 Task: Toggle the focus editor on the break option in the debug.
Action: Mouse moved to (43, 462)
Screenshot: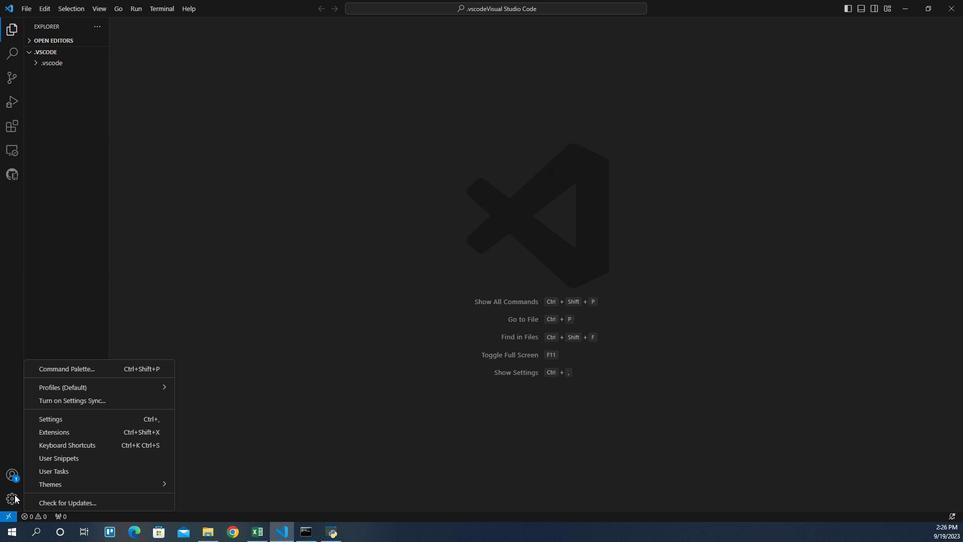 
Action: Mouse pressed left at (43, 462)
Screenshot: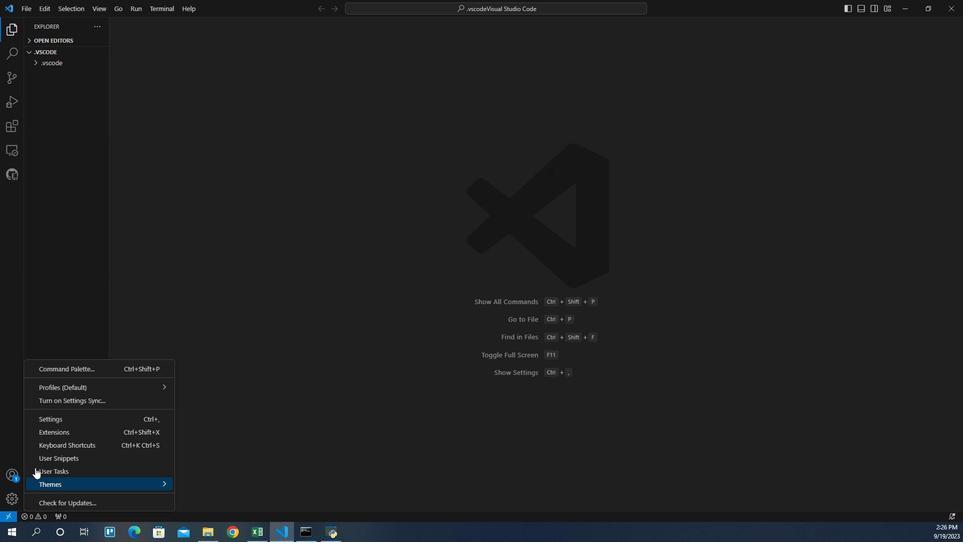 
Action: Mouse moved to (82, 392)
Screenshot: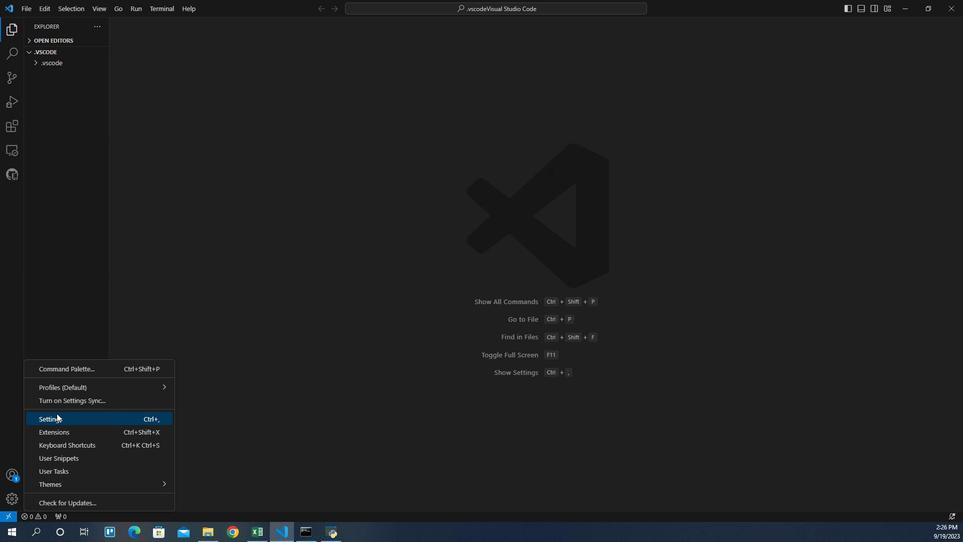
Action: Mouse pressed left at (82, 392)
Screenshot: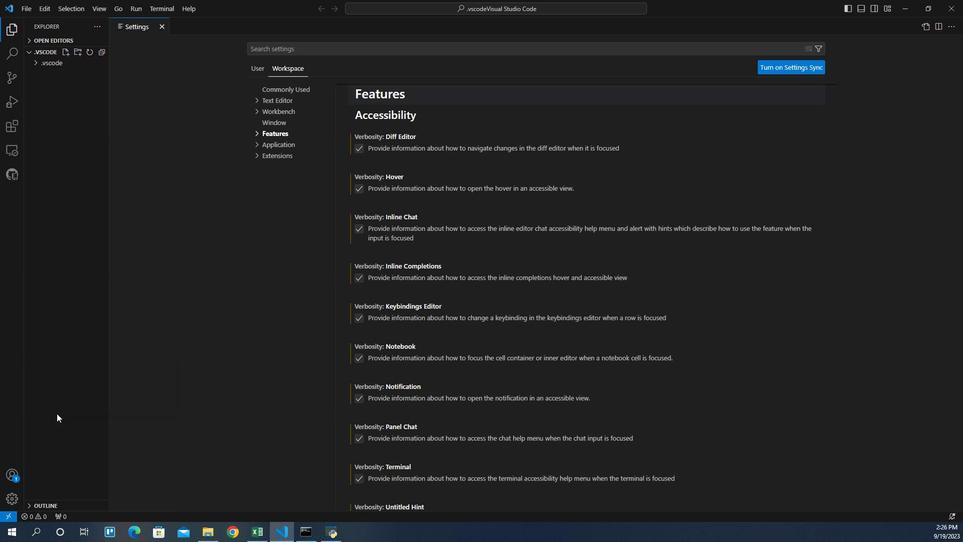 
Action: Mouse moved to (292, 95)
Screenshot: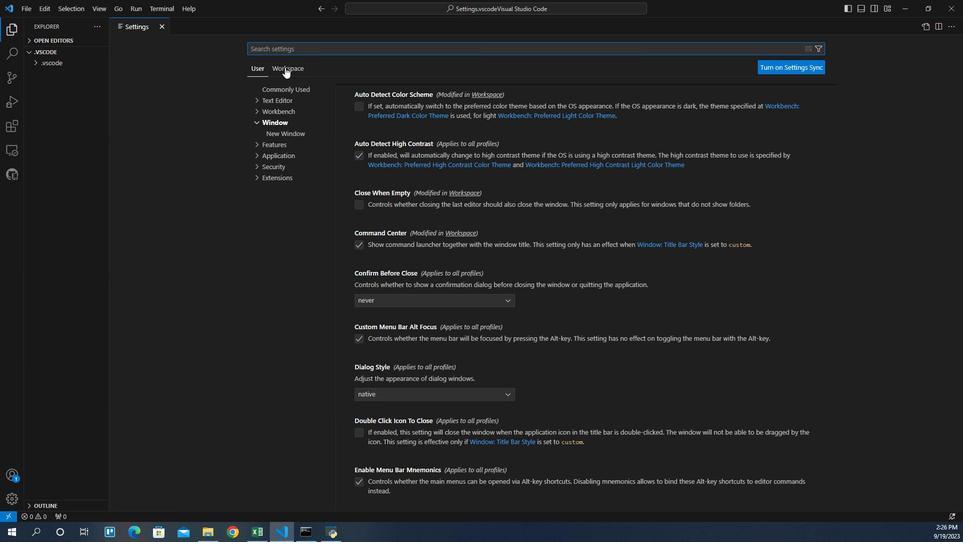 
Action: Mouse pressed left at (292, 95)
Screenshot: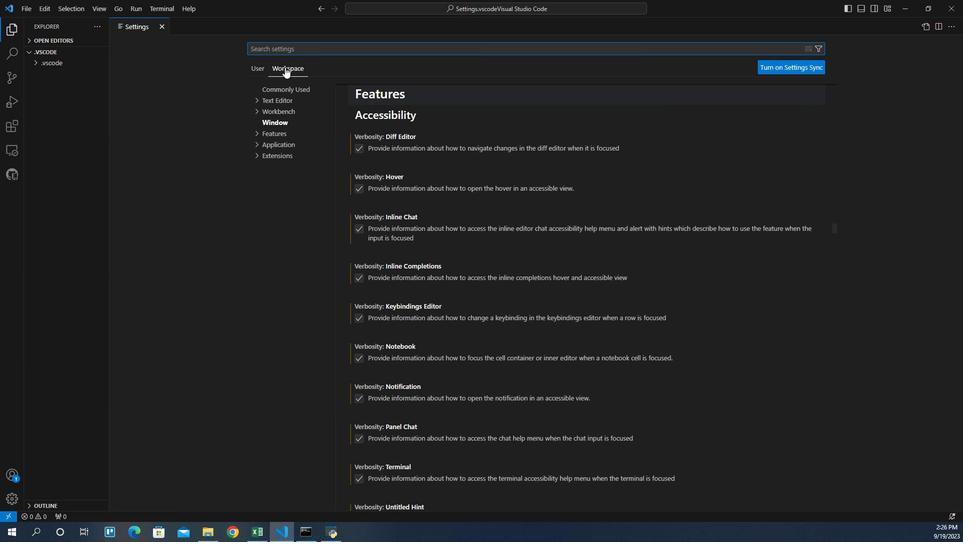 
Action: Mouse moved to (281, 150)
Screenshot: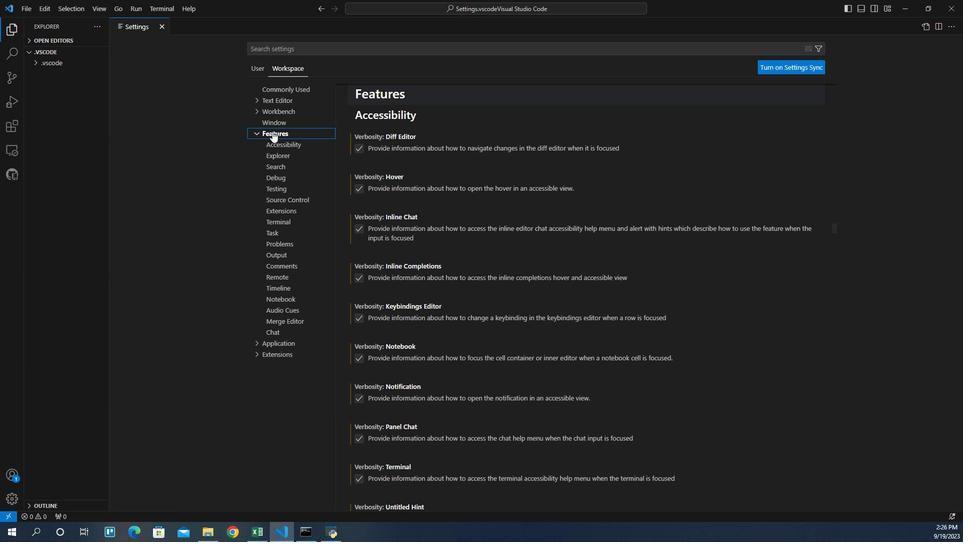 
Action: Mouse pressed left at (281, 150)
Screenshot: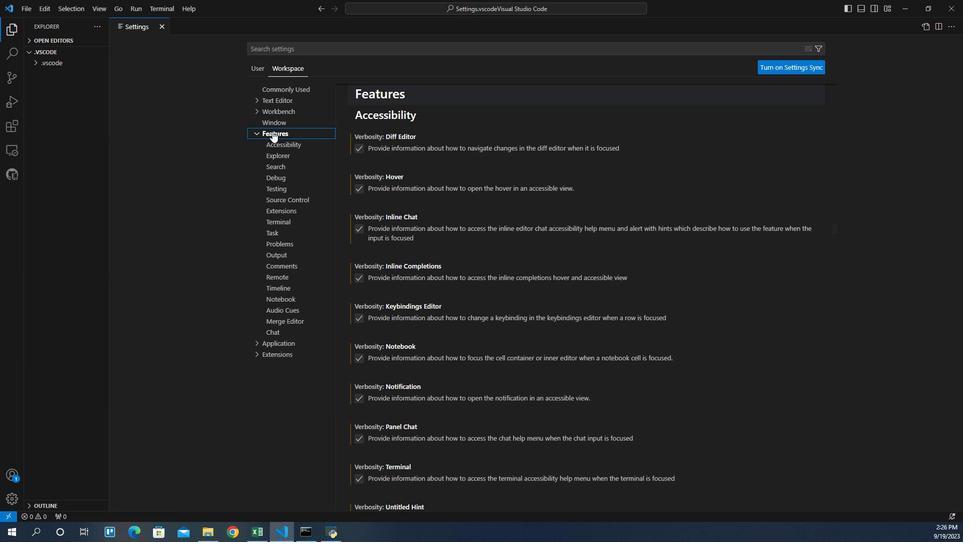 
Action: Mouse moved to (282, 186)
Screenshot: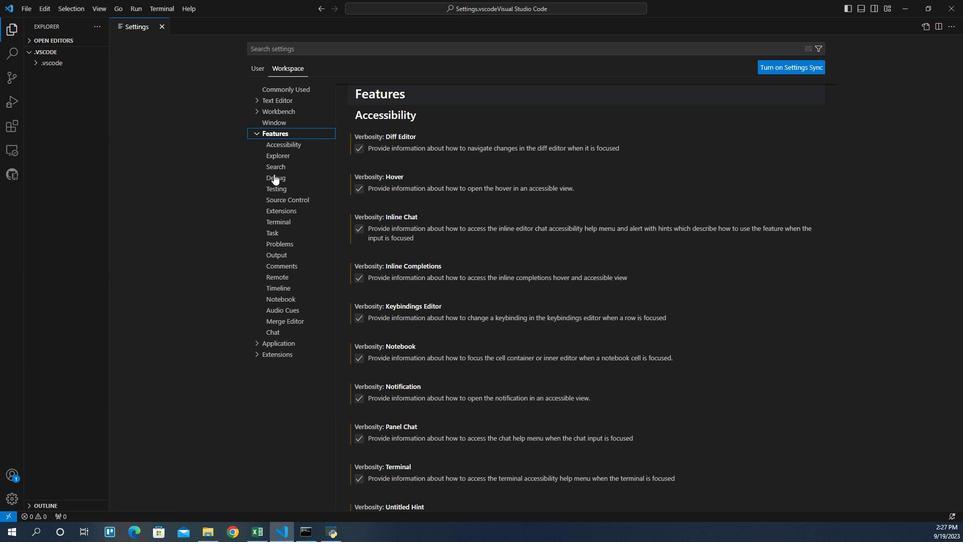
Action: Mouse pressed left at (282, 186)
Screenshot: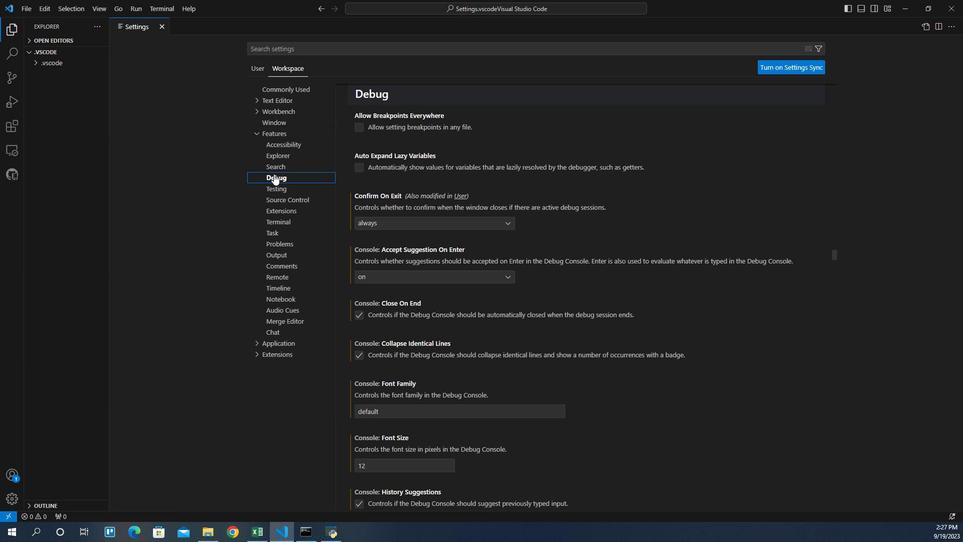 
Action: Mouse moved to (446, 382)
Screenshot: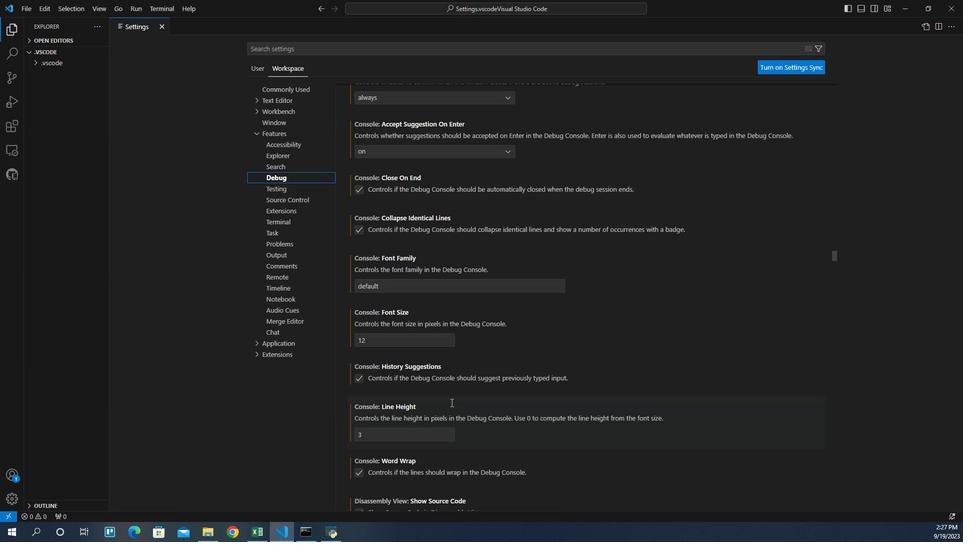 
Action: Mouse scrolled (446, 382) with delta (0, 0)
Screenshot: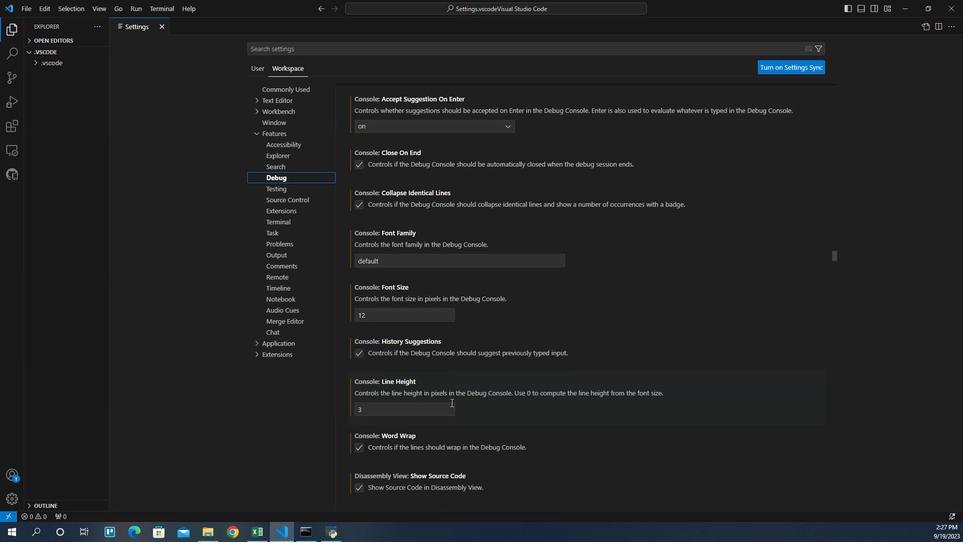 
Action: Mouse scrolled (446, 382) with delta (0, 0)
Screenshot: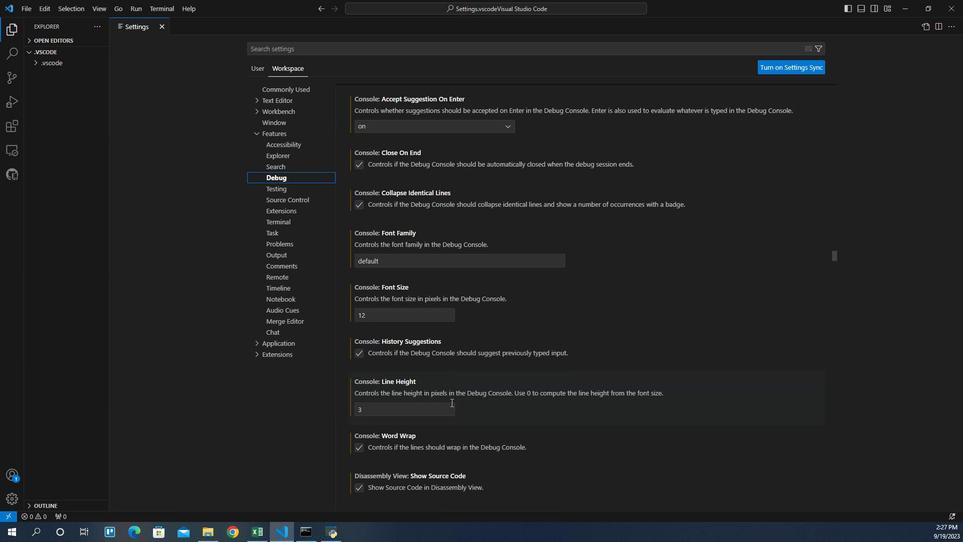 
Action: Mouse scrolled (446, 382) with delta (0, 0)
Screenshot: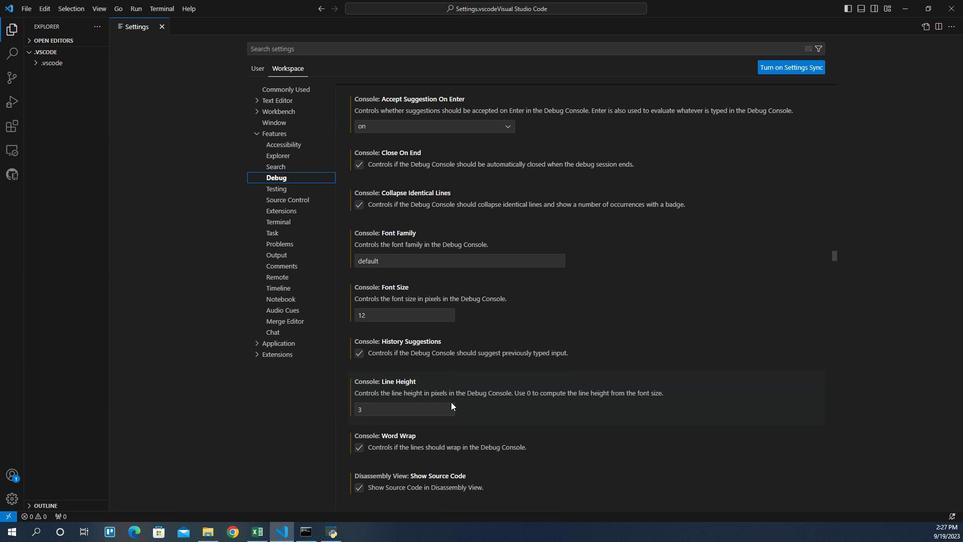 
Action: Mouse scrolled (446, 382) with delta (0, 0)
Screenshot: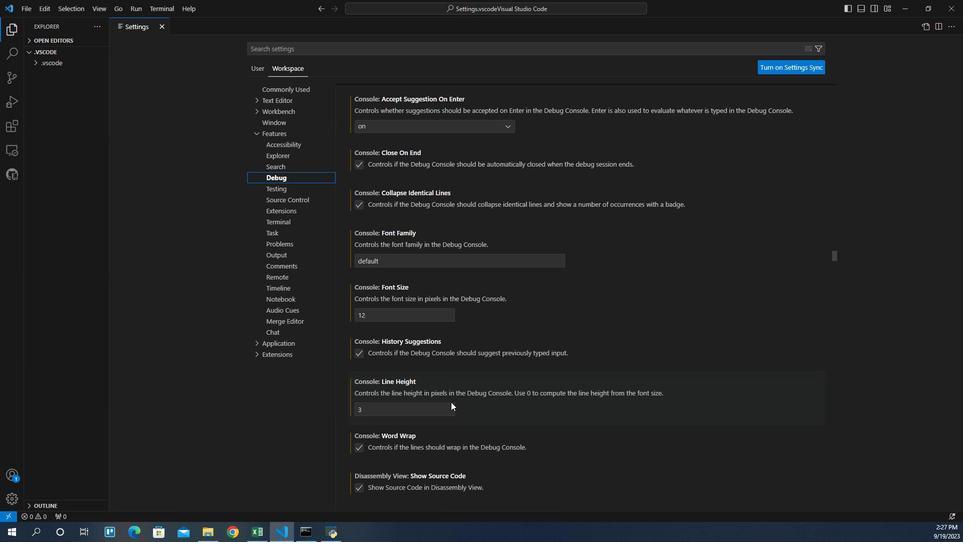 
Action: Mouse scrolled (446, 382) with delta (0, 0)
Screenshot: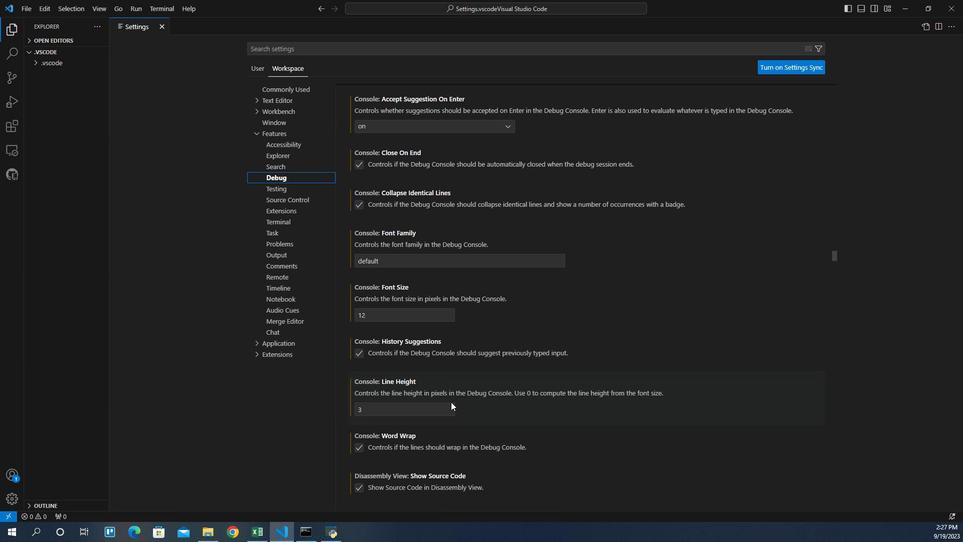 
Action: Mouse scrolled (446, 382) with delta (0, 0)
Screenshot: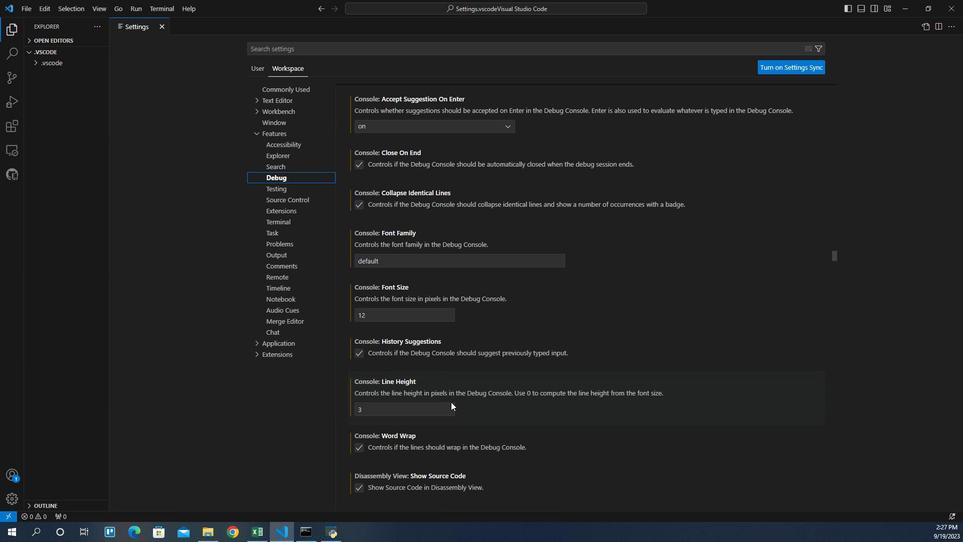 
Action: Mouse moved to (446, 382)
Screenshot: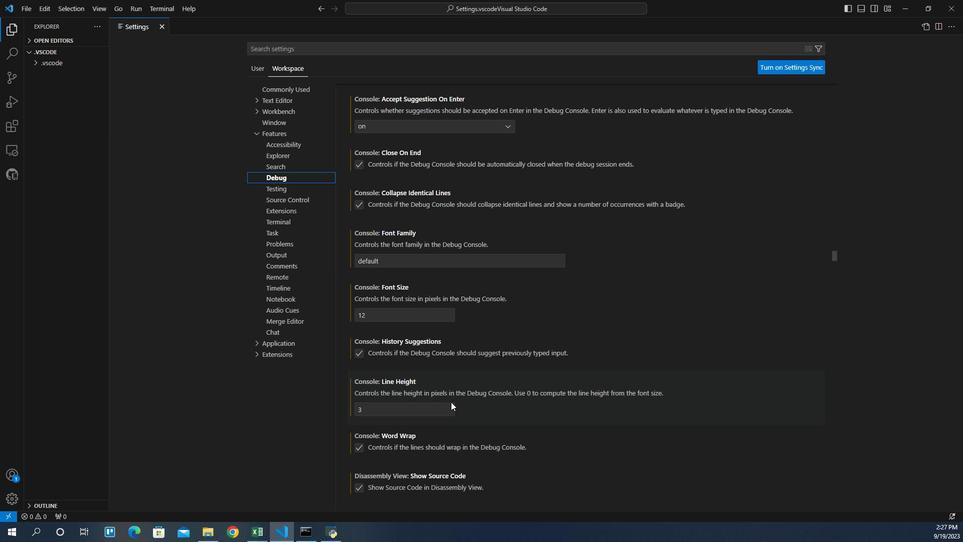 
Action: Mouse scrolled (446, 381) with delta (0, 0)
Screenshot: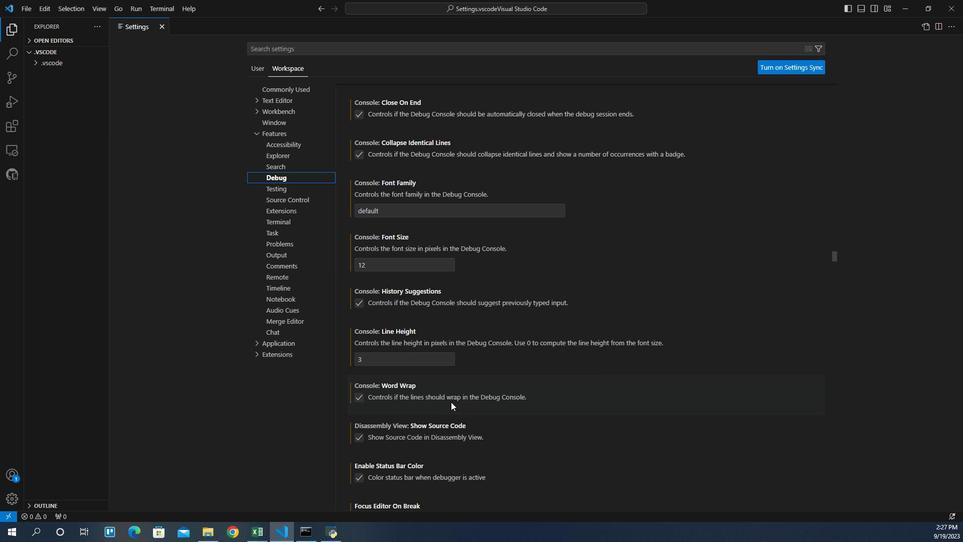 
Action: Mouse scrolled (446, 381) with delta (0, 0)
Screenshot: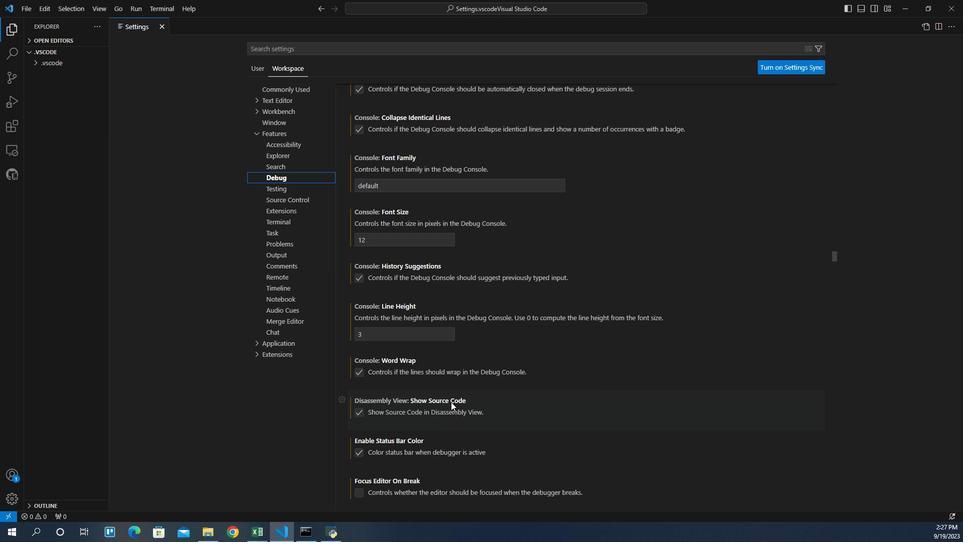 
Action: Mouse scrolled (446, 381) with delta (0, 0)
Screenshot: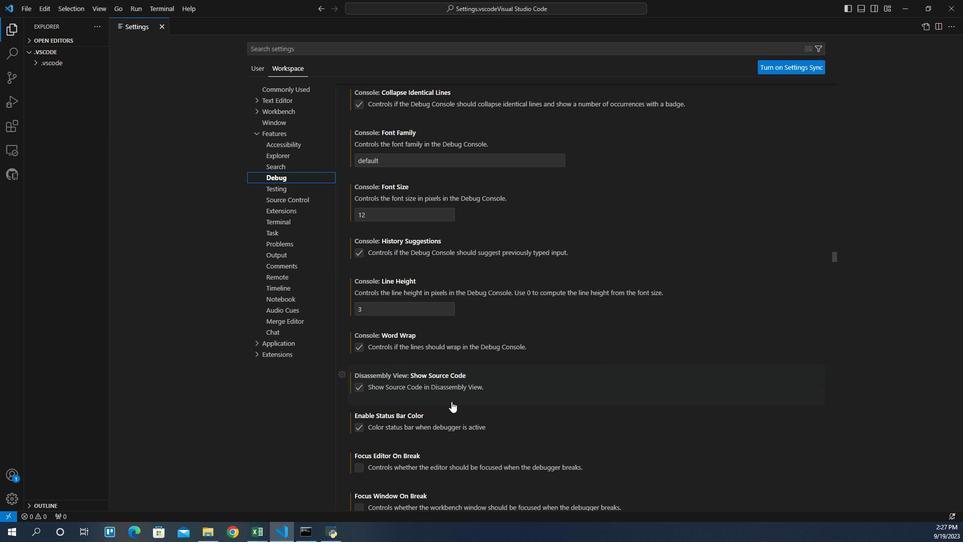 
Action: Mouse scrolled (446, 381) with delta (0, 0)
Screenshot: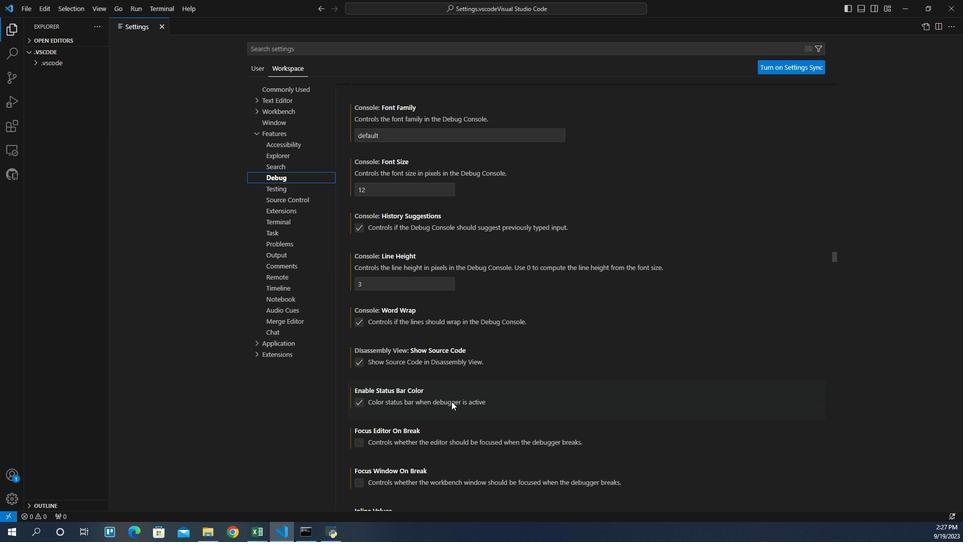 
Action: Mouse moved to (446, 381)
Screenshot: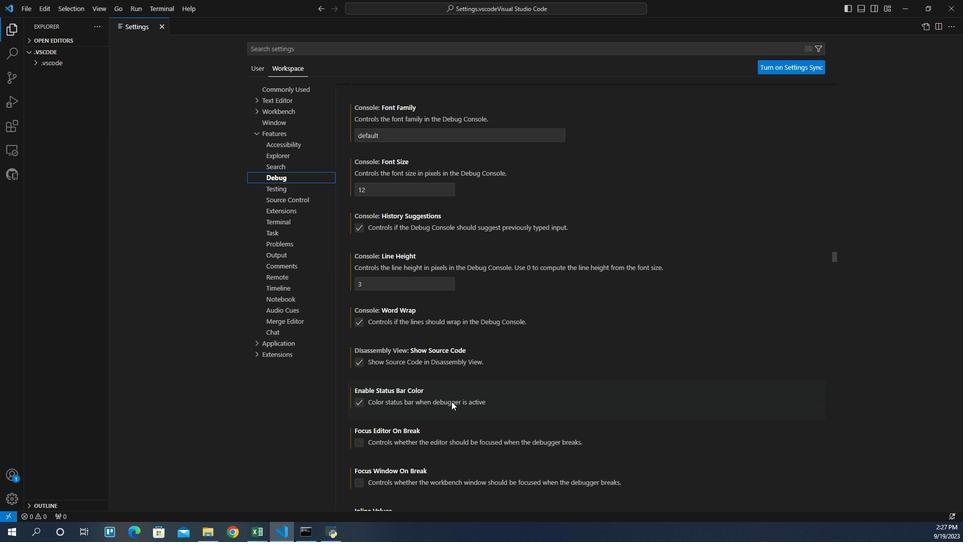 
Action: Mouse scrolled (446, 381) with delta (0, 0)
Screenshot: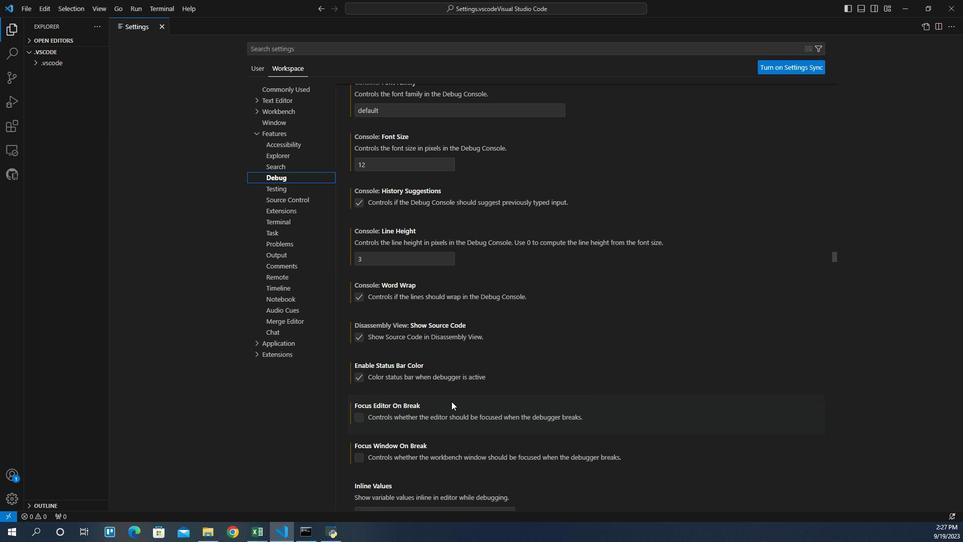 
Action: Mouse moved to (446, 381)
Screenshot: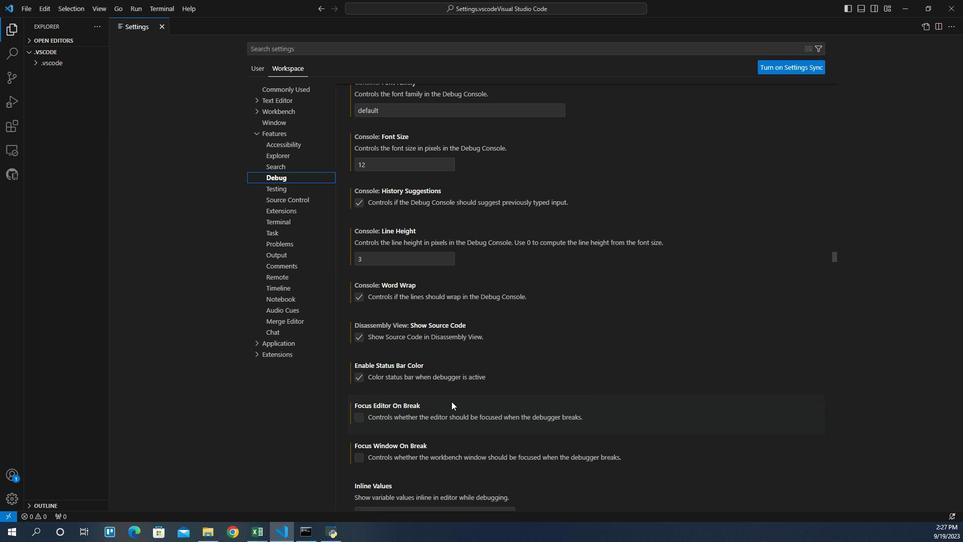 
Action: Mouse scrolled (446, 381) with delta (0, 0)
Screenshot: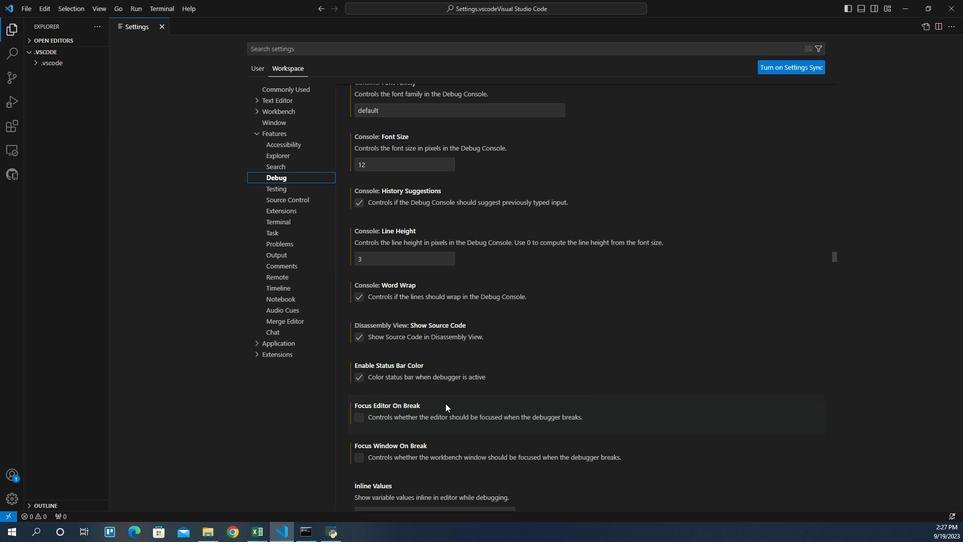 
Action: Mouse moved to (358, 397)
Screenshot: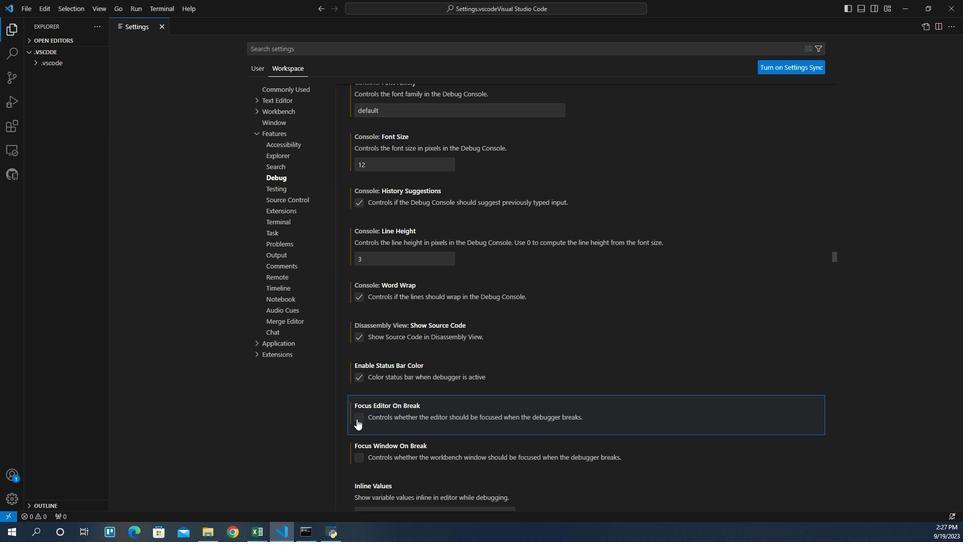 
Action: Mouse pressed left at (358, 397)
Screenshot: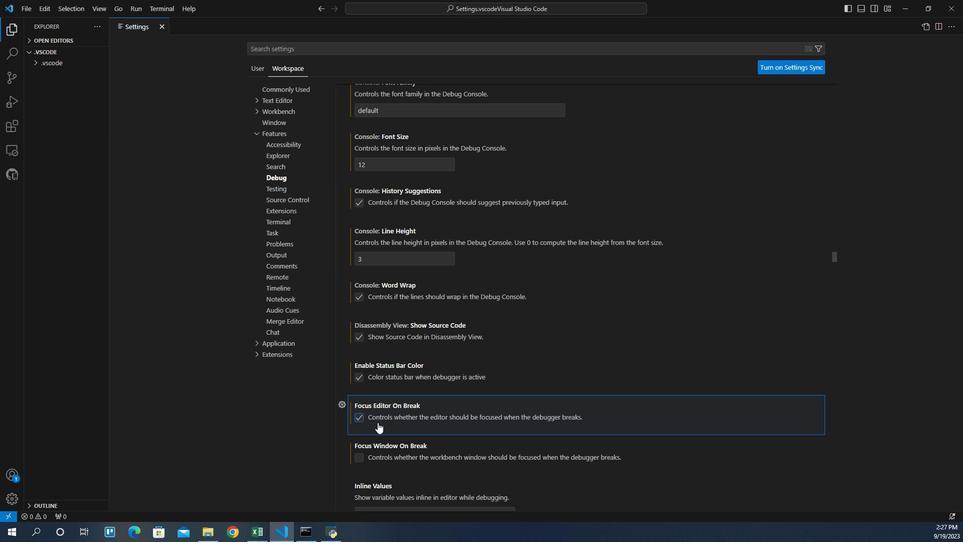 
Action: Mouse moved to (383, 404)
Screenshot: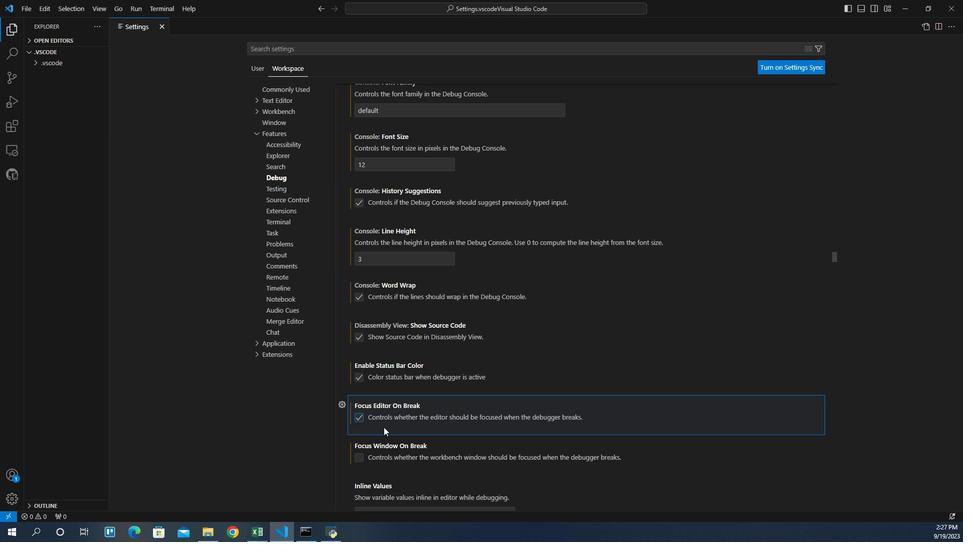 
